 Task: Create a section Continuous Integration (CI) Sprint and in the section, add a milestone Cloud Cost Optimization in the project AgileOutlook
Action: Mouse moved to (101, 313)
Screenshot: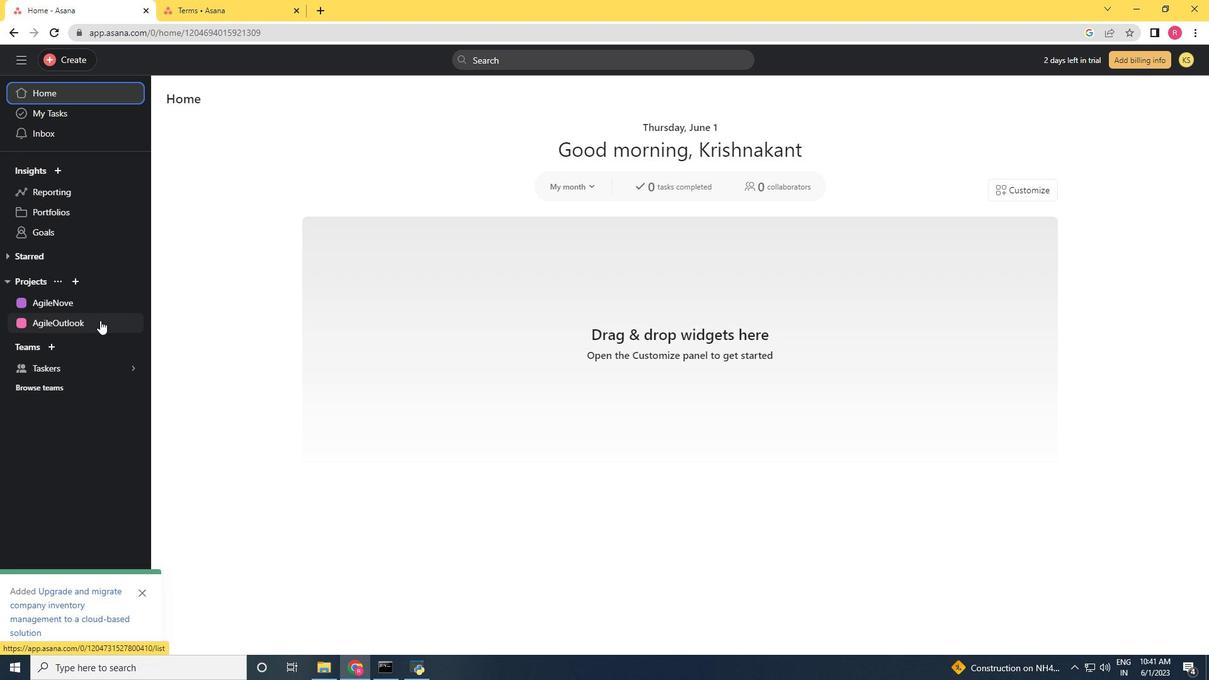
Action: Mouse pressed left at (101, 313)
Screenshot: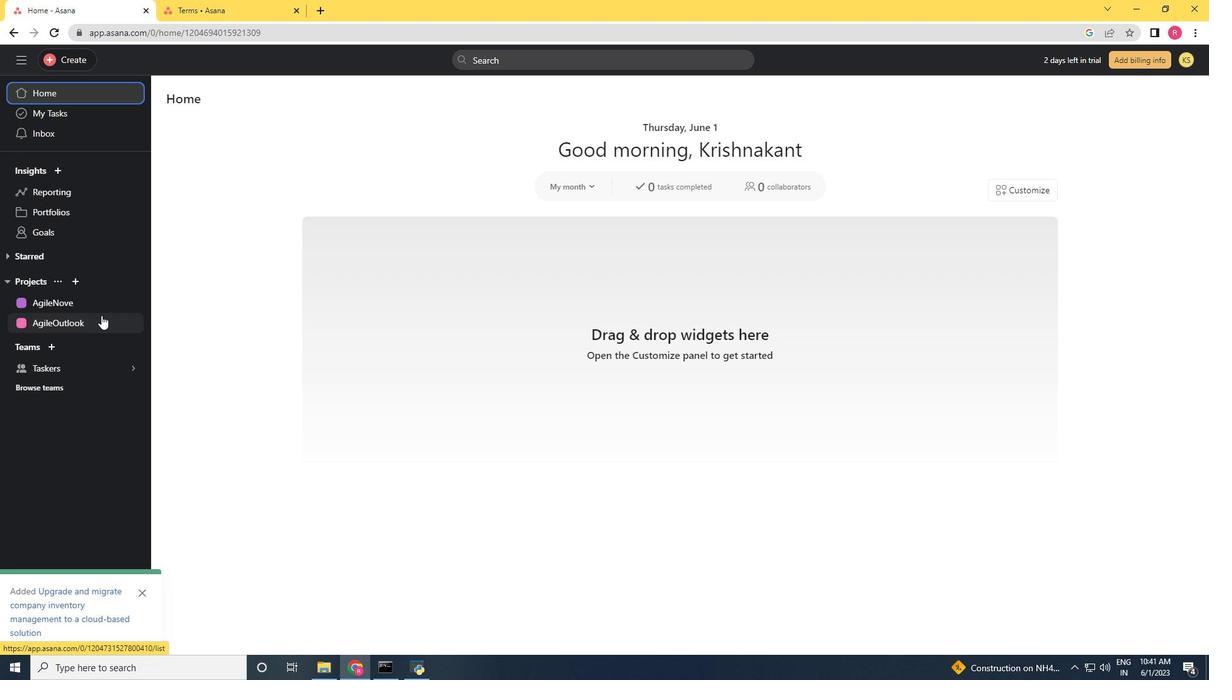 
Action: Mouse moved to (199, 425)
Screenshot: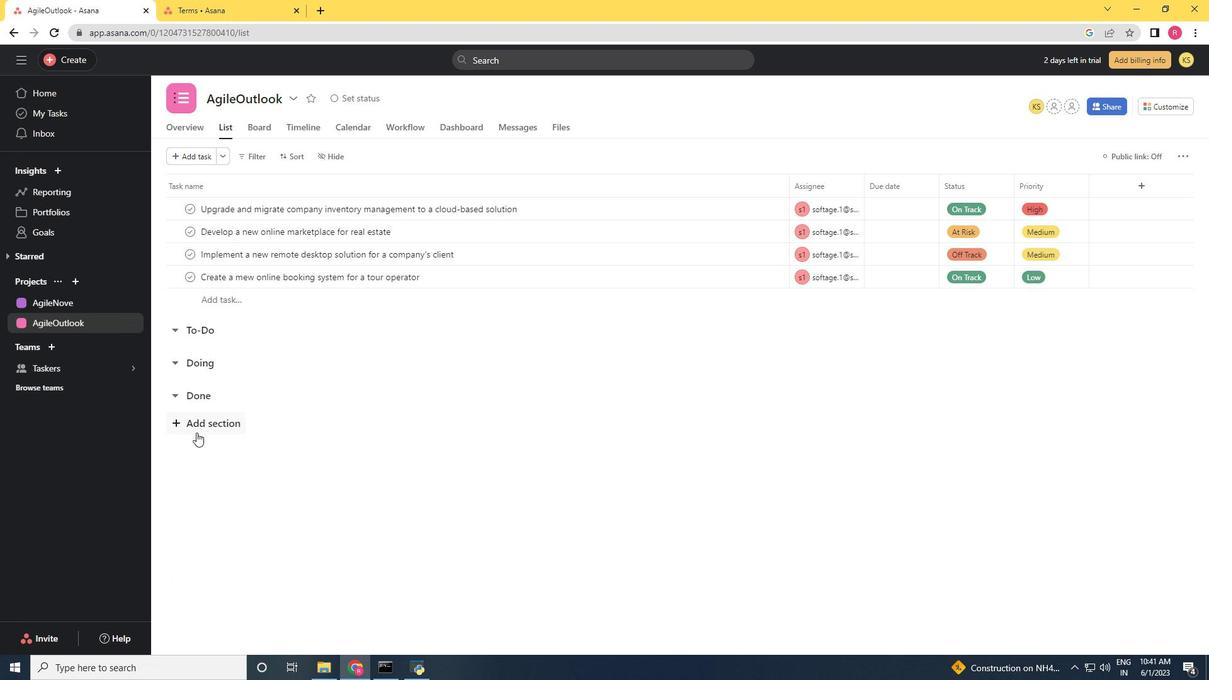 
Action: Mouse pressed left at (199, 425)
Screenshot: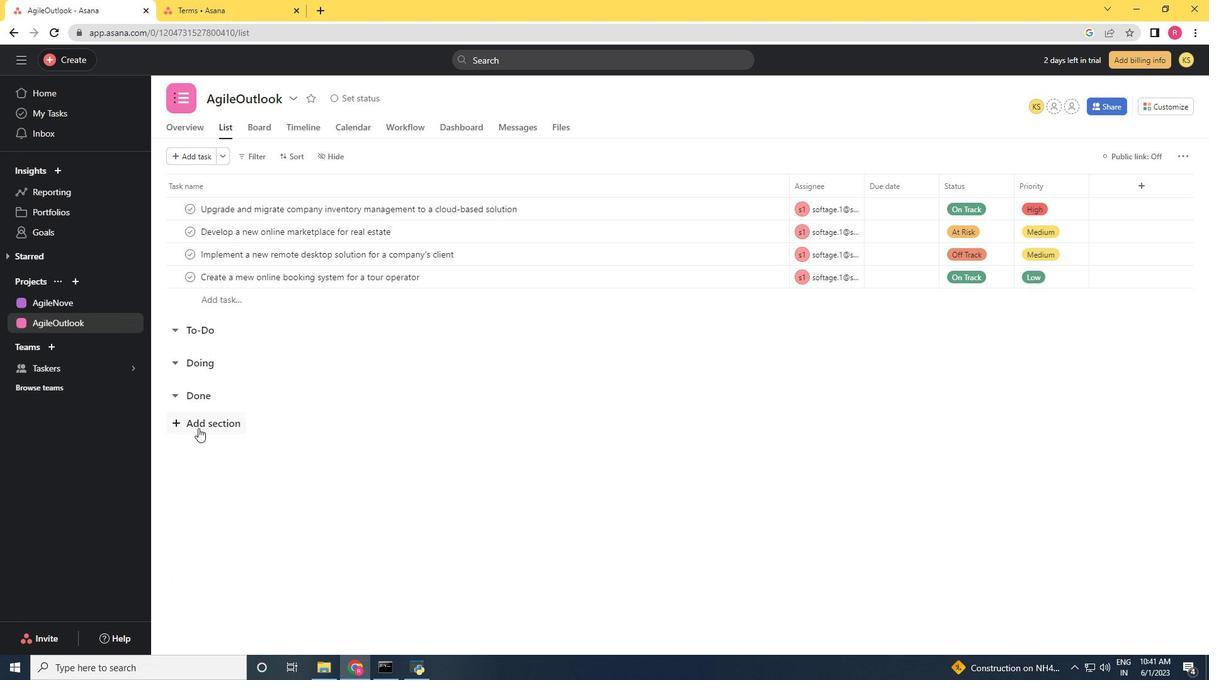 
Action: Mouse moved to (198, 425)
Screenshot: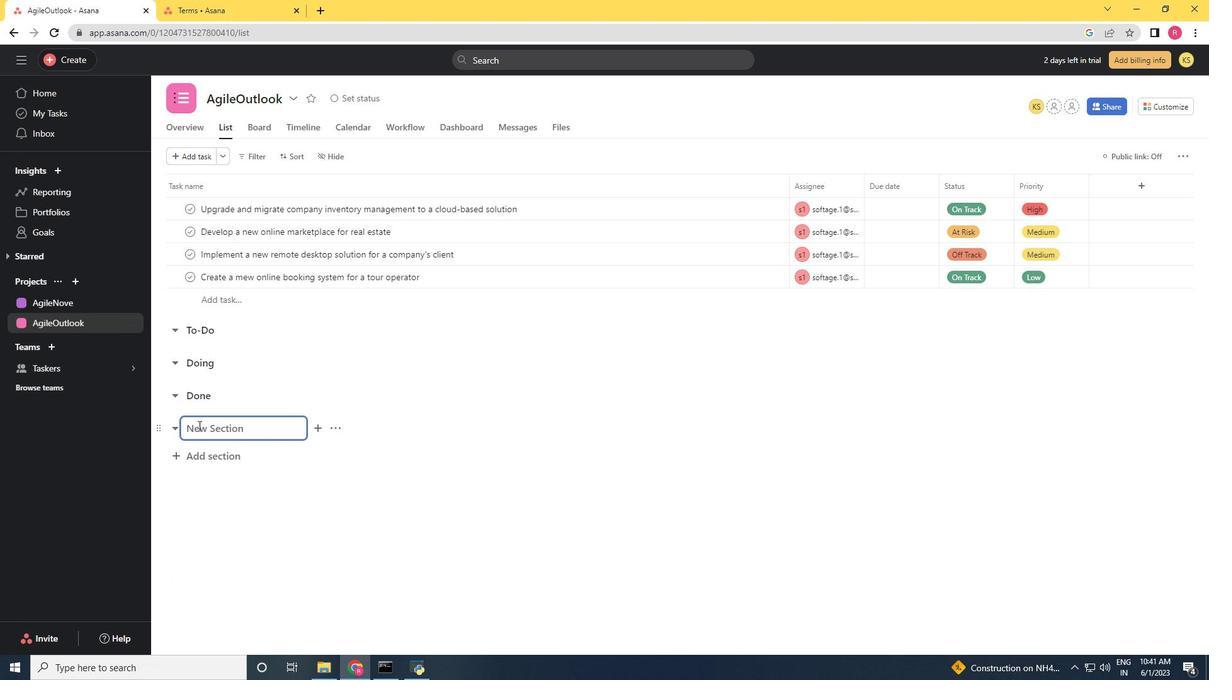 
Action: Key pressed <Key.shift>Continou<Key.backspace><Key.backspace>uous<Key.space><Key.shift>integration<Key.space><Key.shift_r>(CI<Key.shift_r>)<Key.space><Key.shift>Sprint<Key.enter><Key.shift><Key.shift>Cloud<Key.space><Key.shift>Cost<Key.space><Key.shift>Optimization<Key.space>
Screenshot: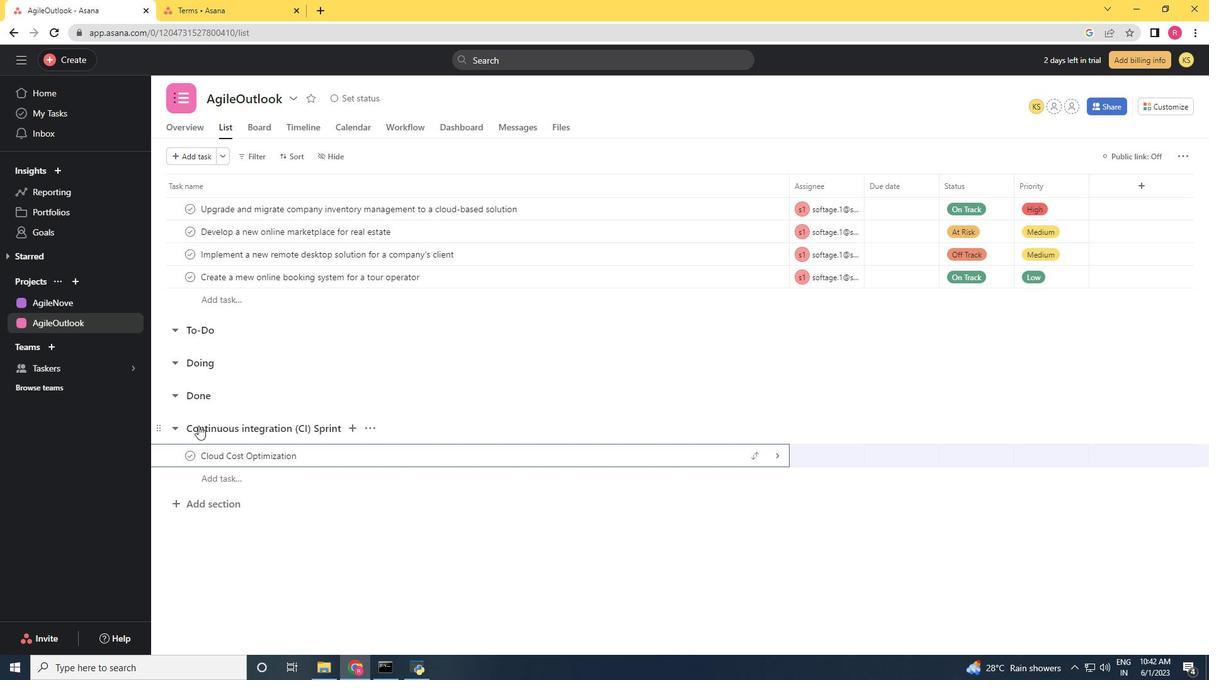 
Action: Mouse moved to (367, 459)
Screenshot: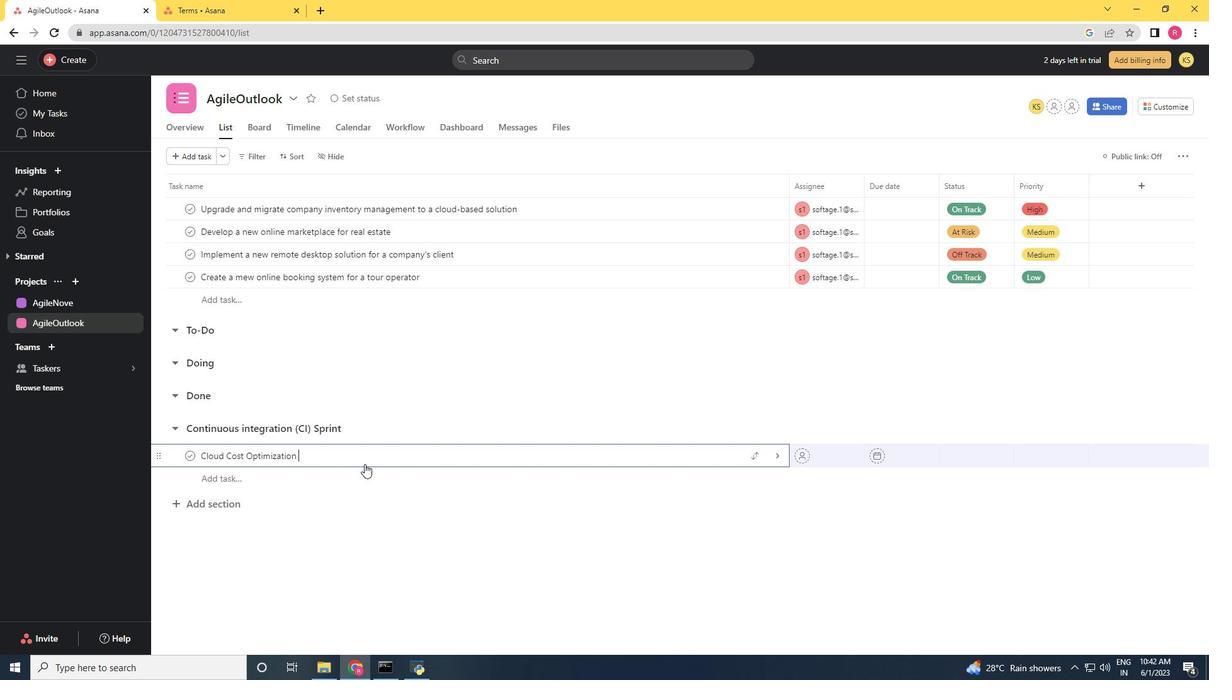 
Action: Mouse pressed right at (367, 459)
Screenshot: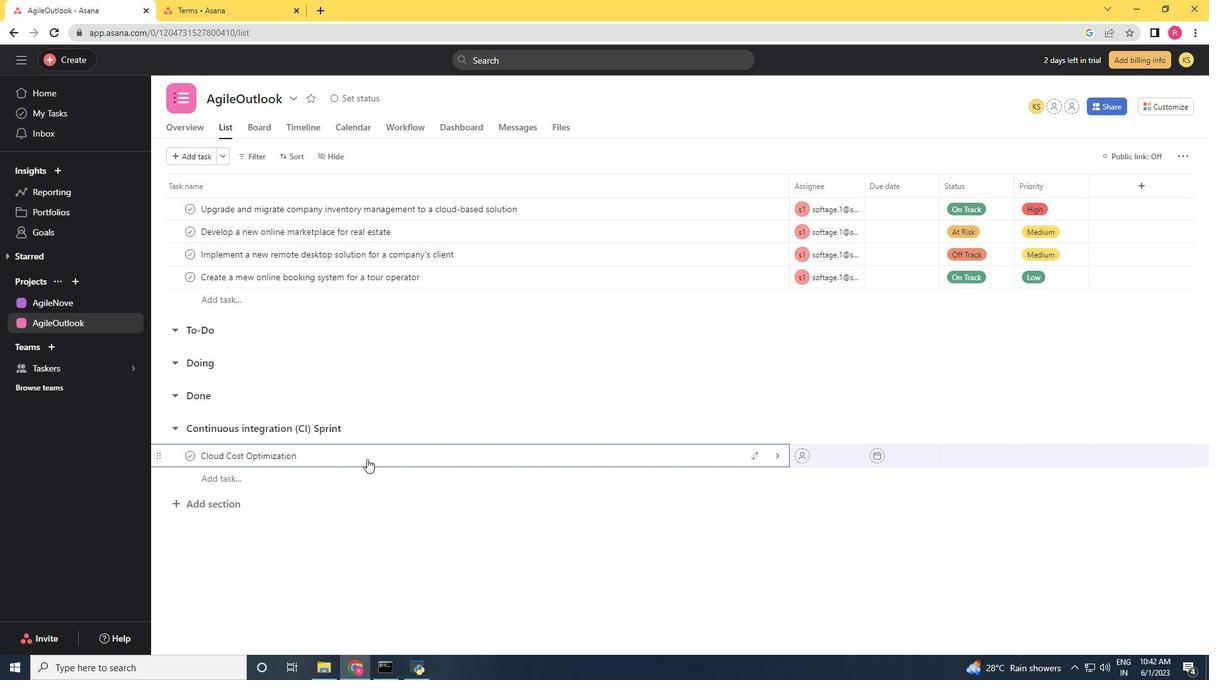 
Action: Mouse moved to (429, 400)
Screenshot: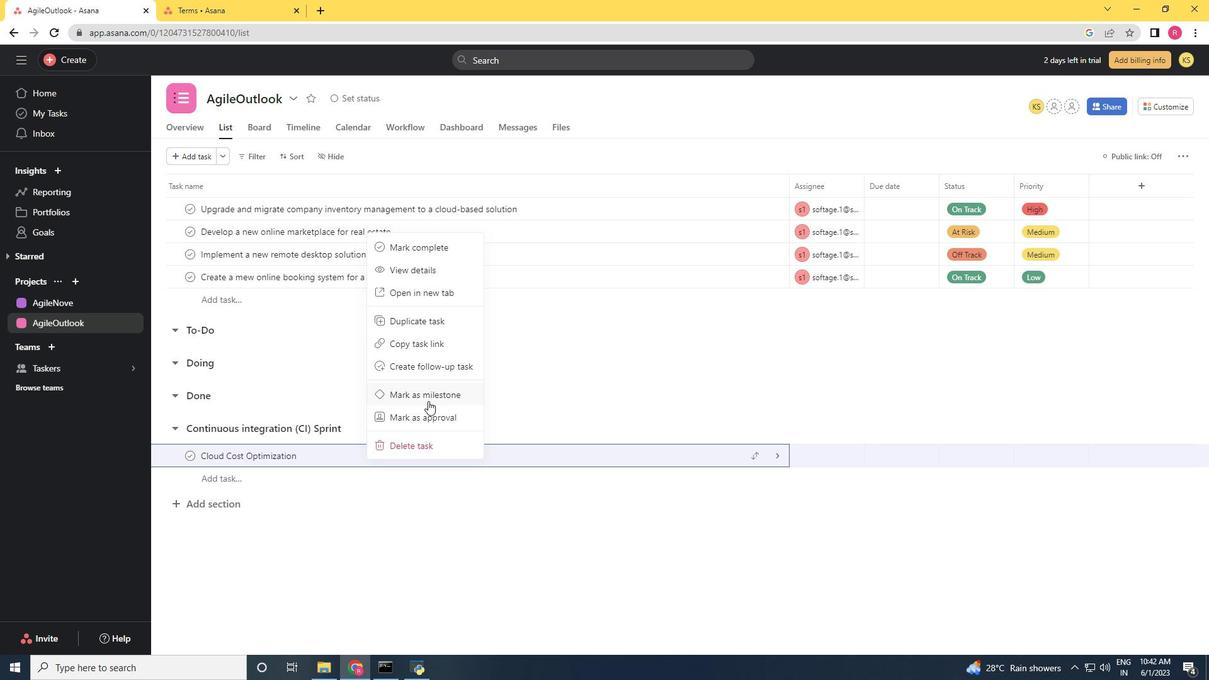 
Action: Mouse pressed left at (429, 400)
Screenshot: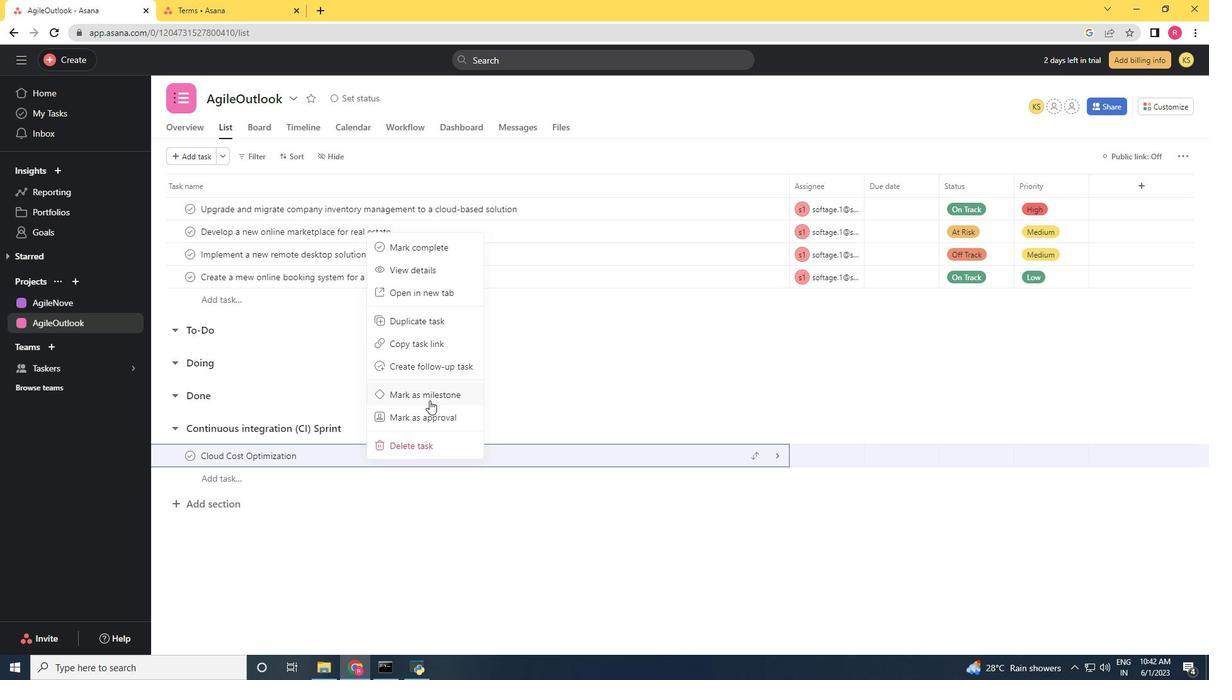 
Action: Mouse moved to (383, 385)
Screenshot: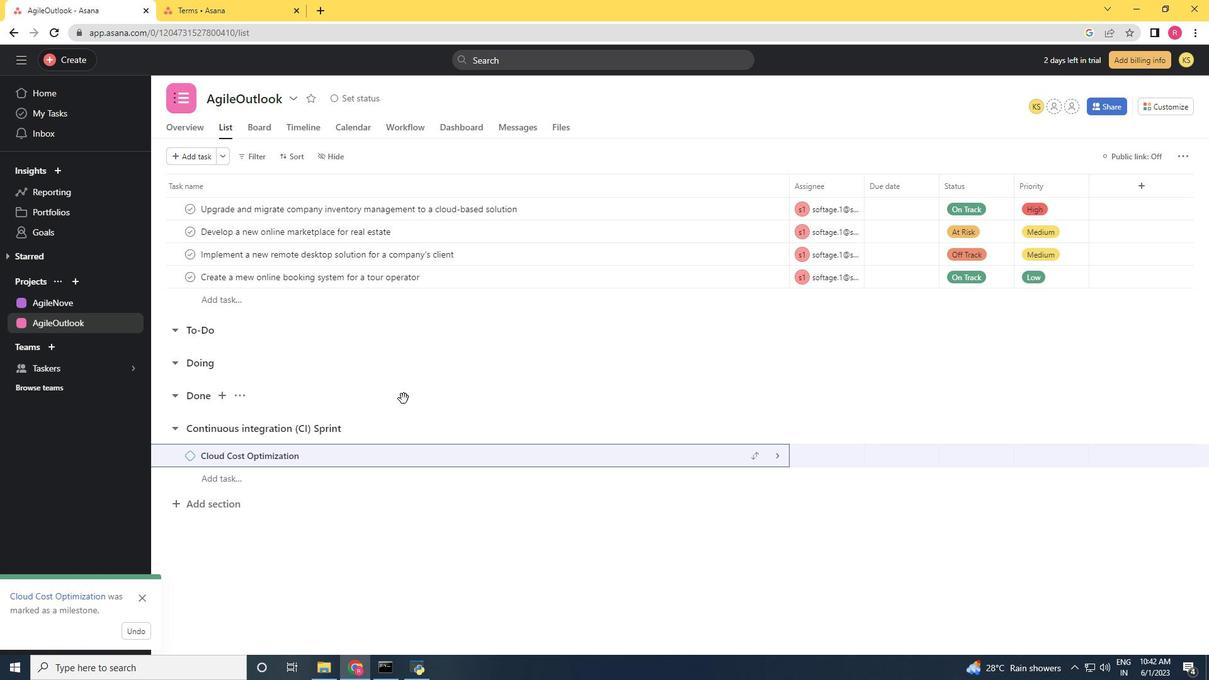 
